 Task: Create a section Feature Frenzy and in the section, add a milestone Cloud Infrastructure as Code (IaC) Implementation in the project AutoWave
Action: Mouse moved to (545, 424)
Screenshot: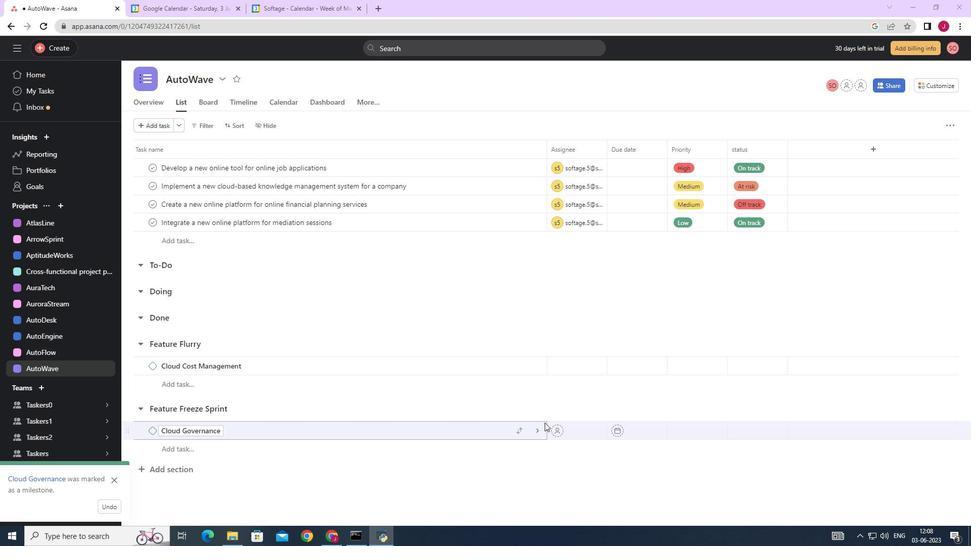 
Action: Mouse scrolled (545, 424) with delta (0, 0)
Screenshot: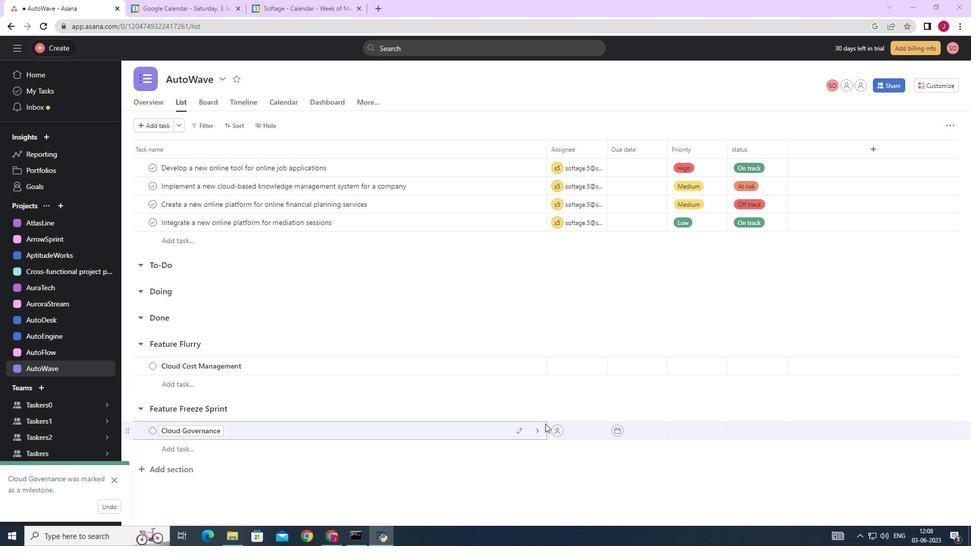 
Action: Mouse moved to (240, 429)
Screenshot: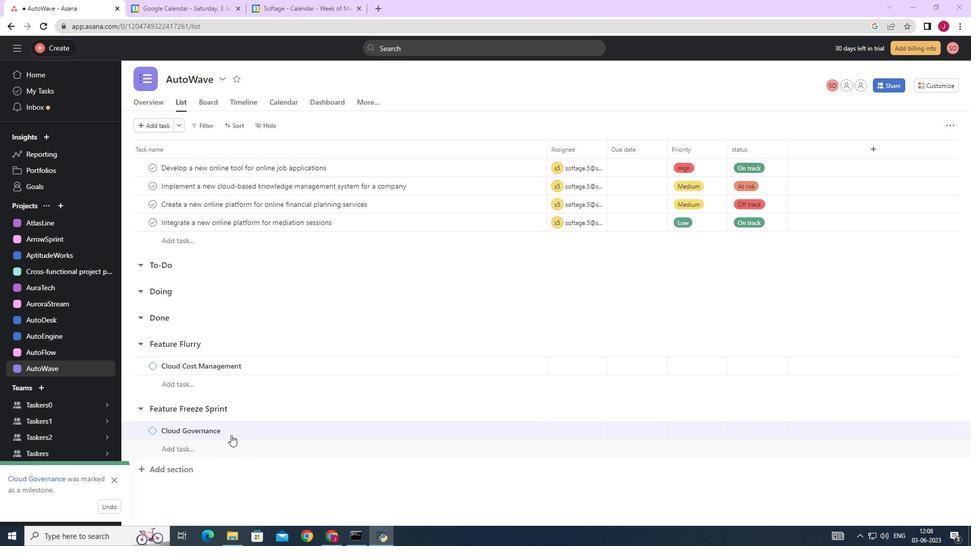 
Action: Mouse scrolled (240, 429) with delta (0, 0)
Screenshot: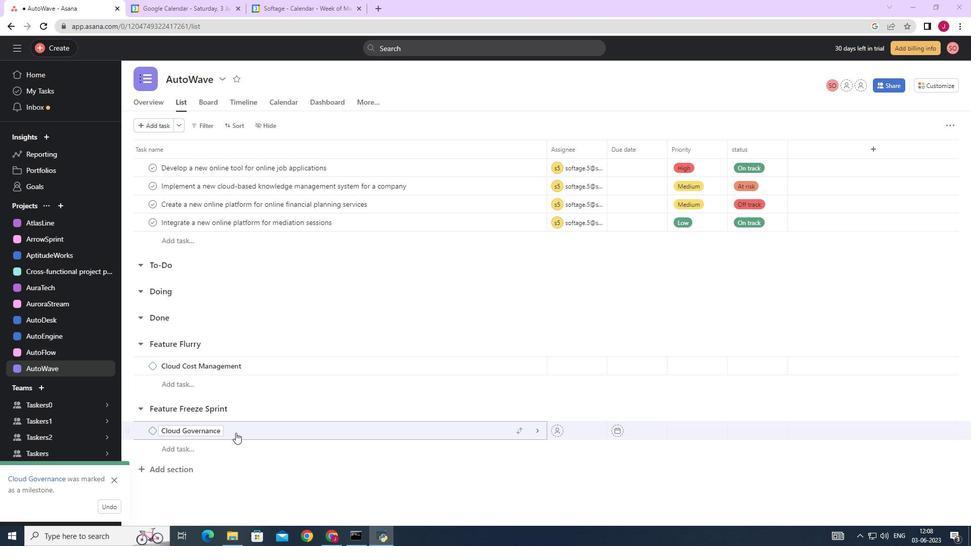 
Action: Mouse scrolled (240, 429) with delta (0, 0)
Screenshot: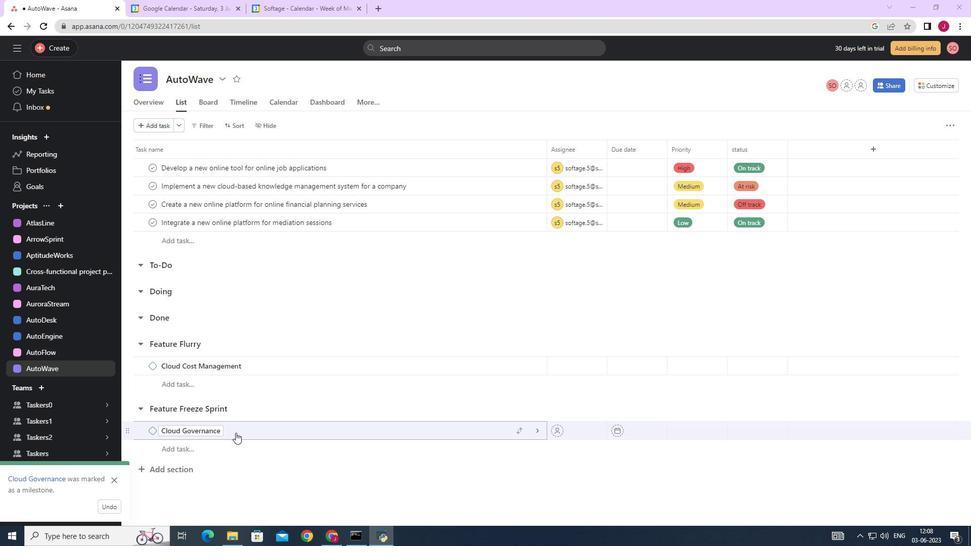 
Action: Mouse scrolled (240, 429) with delta (0, 0)
Screenshot: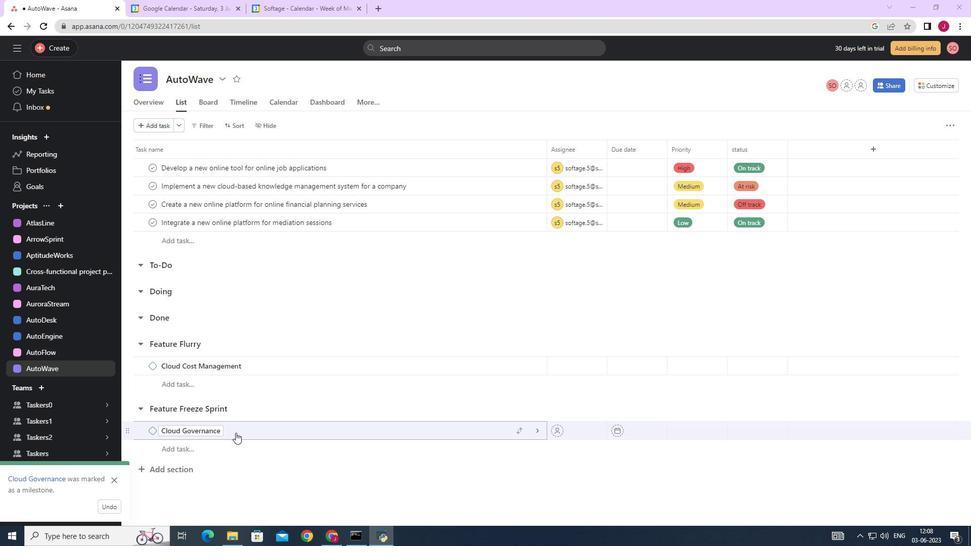 
Action: Mouse scrolled (240, 429) with delta (0, 0)
Screenshot: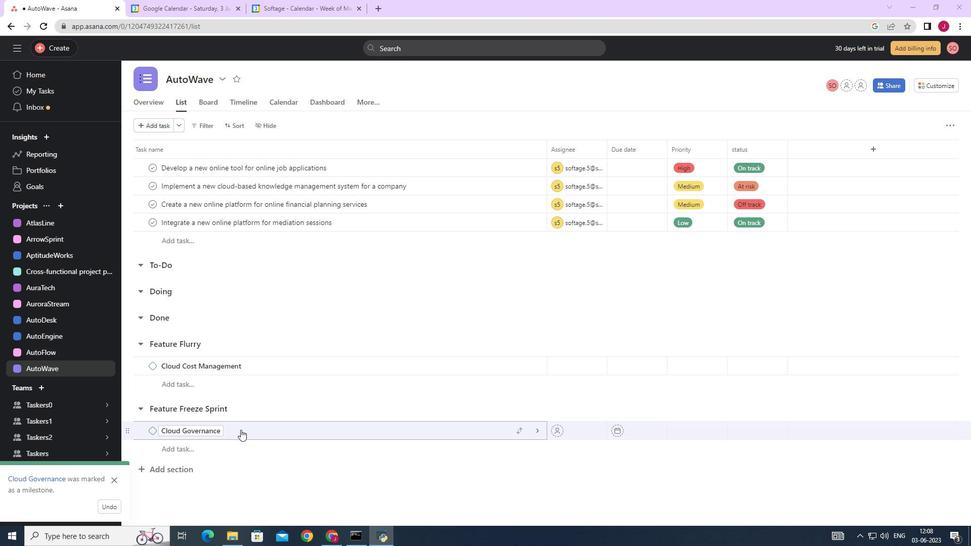
Action: Mouse moved to (171, 468)
Screenshot: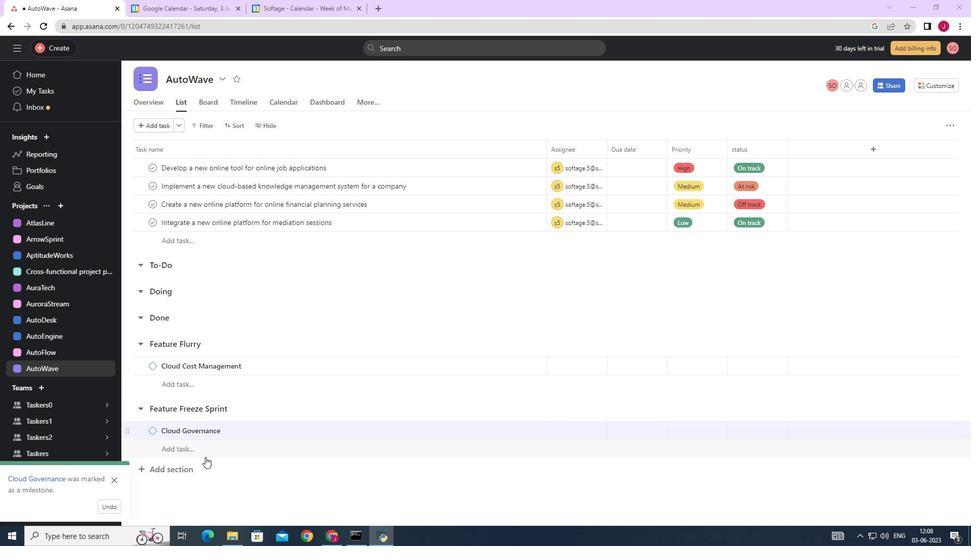 
Action: Mouse pressed left at (171, 468)
Screenshot: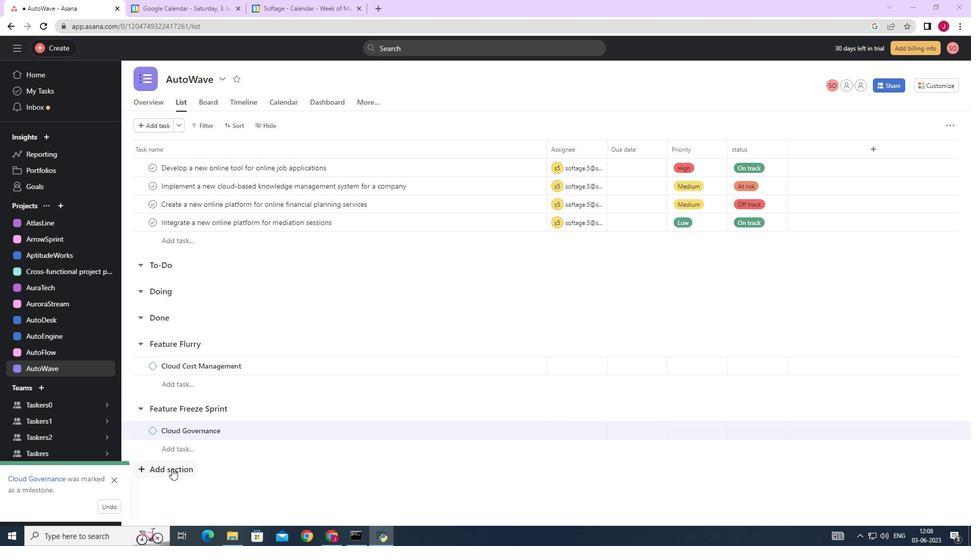 
Action: Mouse moved to (184, 460)
Screenshot: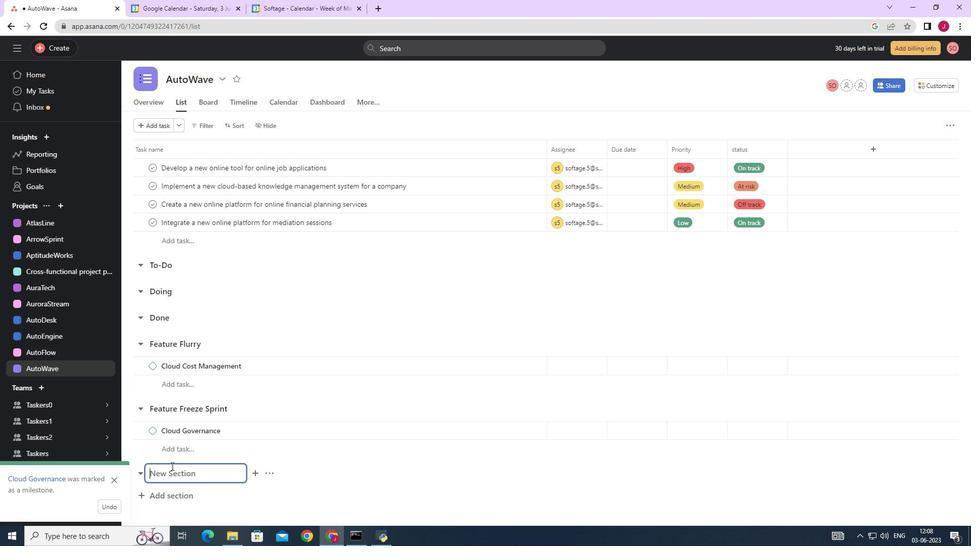
Action: Mouse scrolled (184, 460) with delta (0, 0)
Screenshot: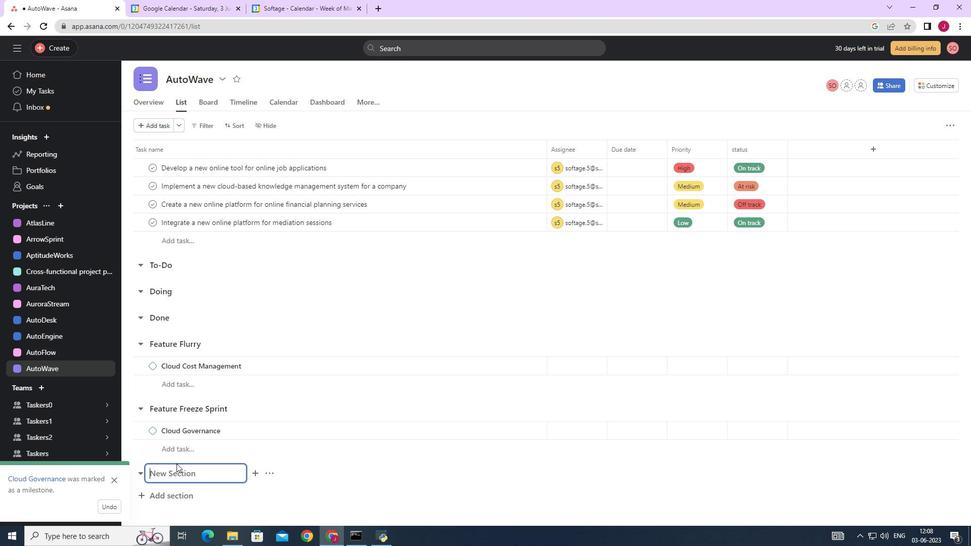 
Action: Mouse scrolled (184, 460) with delta (0, 0)
Screenshot: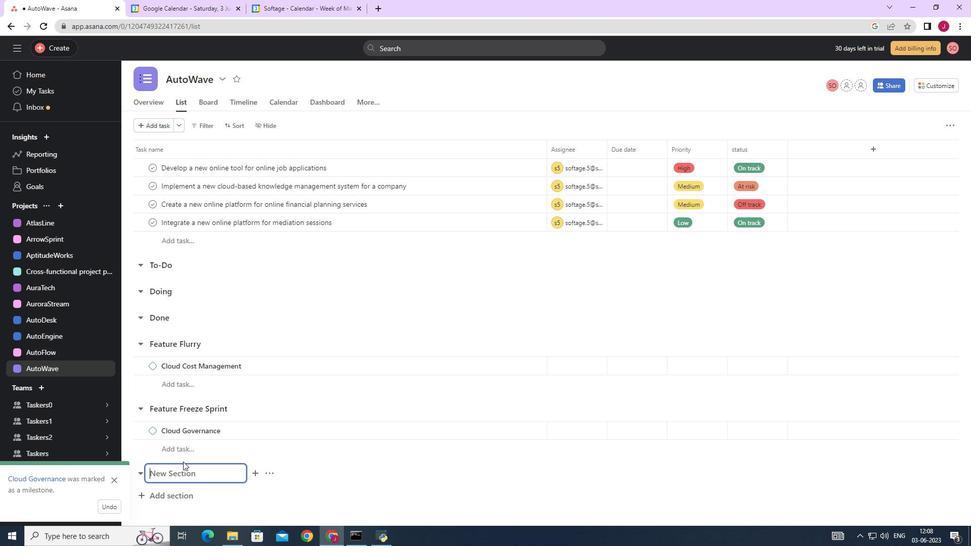 
Action: Mouse scrolled (184, 460) with delta (0, 0)
Screenshot: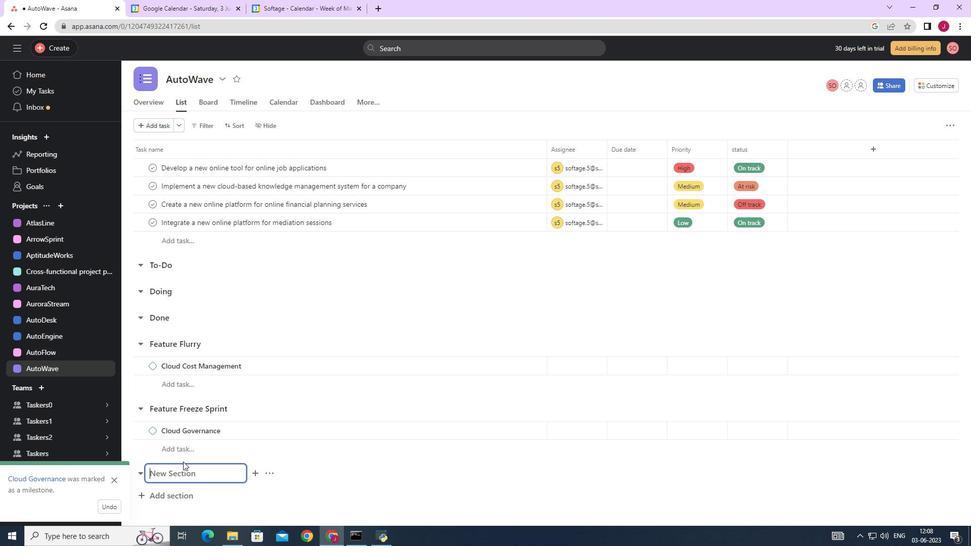 
Action: Mouse scrolled (184, 460) with delta (0, 0)
Screenshot: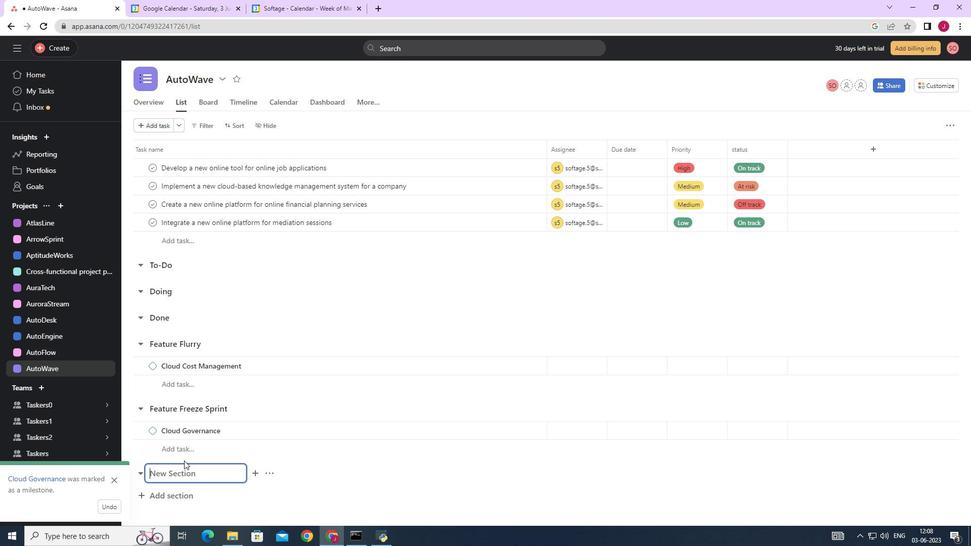 
Action: Mouse scrolled (184, 460) with delta (0, 0)
Screenshot: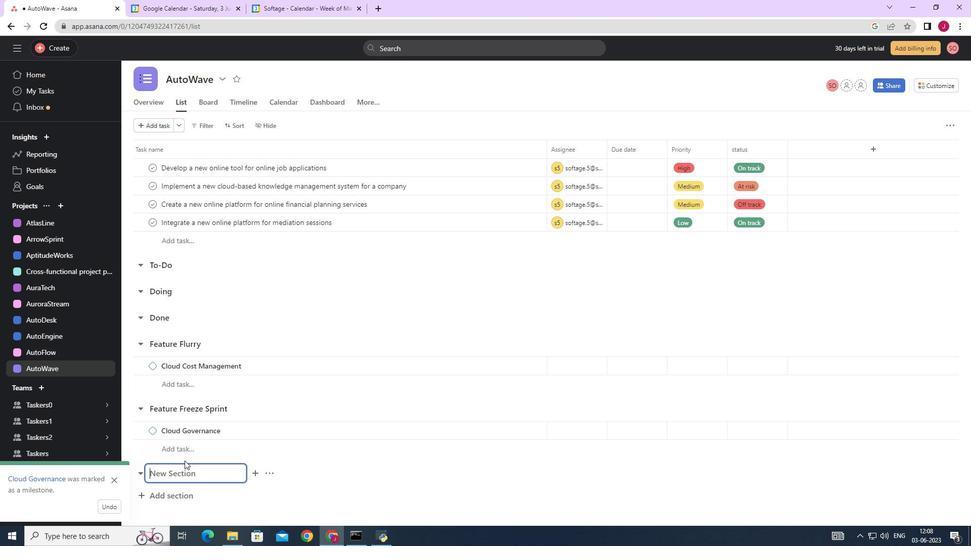 
Action: Mouse moved to (188, 469)
Screenshot: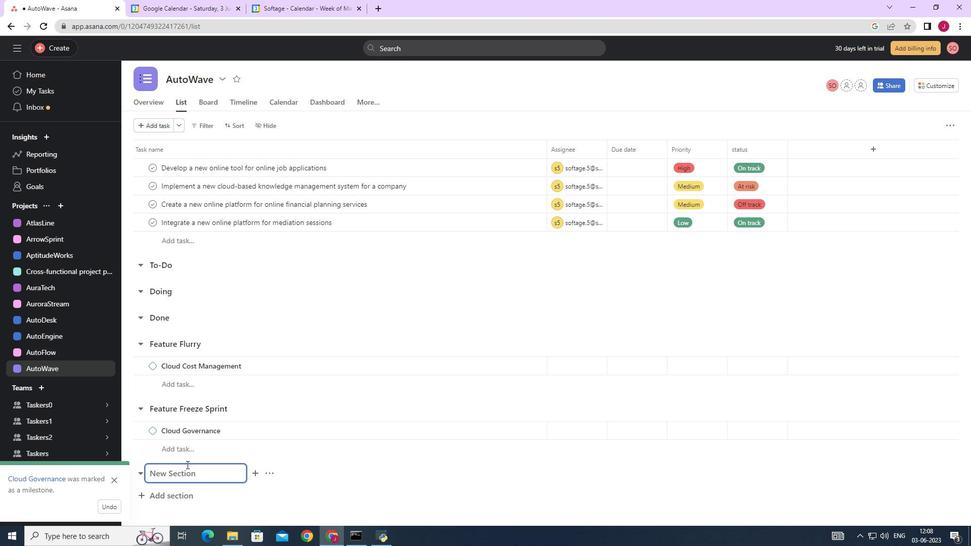
Action: Mouse pressed left at (188, 469)
Screenshot: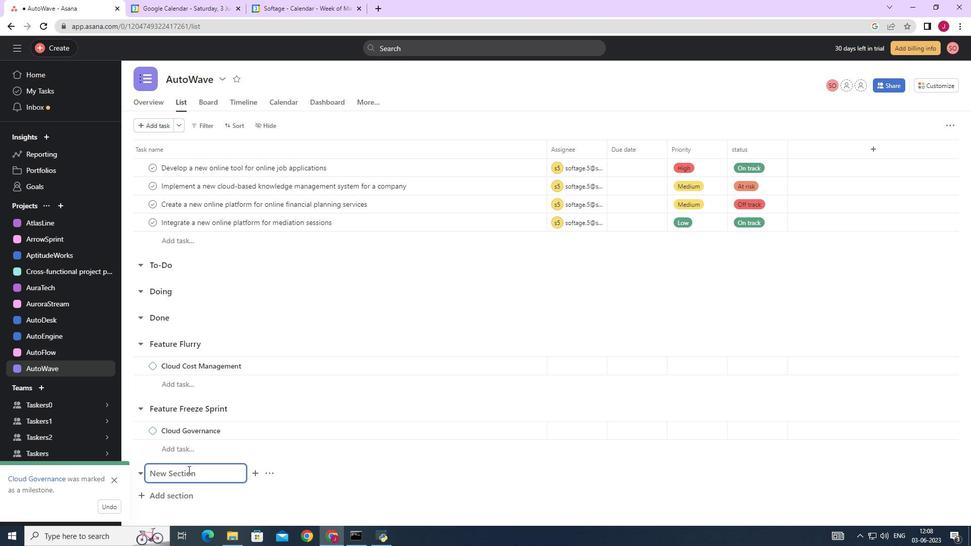 
Action: Mouse moved to (188, 469)
Screenshot: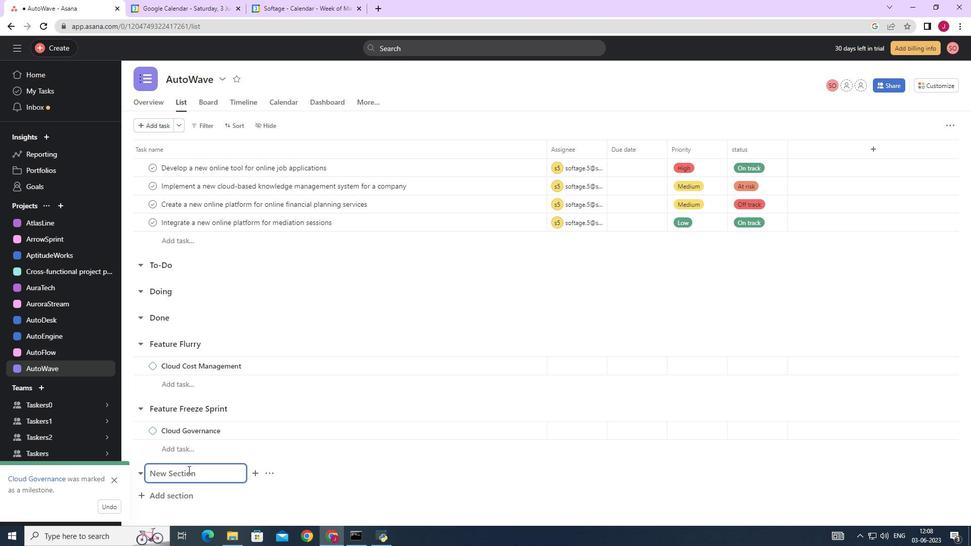 
Action: Key pressed <Key.caps_lock>F<Key.caps_lock>eature<Key.space><Key.caps_lock>F<Key.caps_lock>renzy<Key.space><Key.enter><Key.caps_lock>C<Key.caps_lock>loud<Key.space><Key.caps_lock>I<Key.caps_lock>nfrastructure<Key.space>as<Key.space><Key.caps_lock>C<Key.caps_lock>ode<Key.space><Key.shift_r><Key.shift_r><Key.shift_r><Key.shift_r><Key.shift_r><Key.shift_r><Key.shift_r><Key.shift_r><Key.shift_r><Key.shift_r><Key.shift_r><Key.shift_r><Key.shift_r><Key.shift_r><Key.shift_r><Key.shift_r><Key.shift_r><Key.shift_r><Key.shift_r><Key.shift_r>(<Key.caps_lock>I<Key.caps_lock>a<Key.caps_lock>S<Key.shift_r>)<Key.space><Key.backspace><Key.backspace><Key.backspace>C<Key.shift_r>)<Key.space><Key.caps_lock>i<Key.caps_lock>MP<Key.backspace><Key.backspace><Key.backspace>I<Key.caps_lock>mplementation<Key.space>
Screenshot: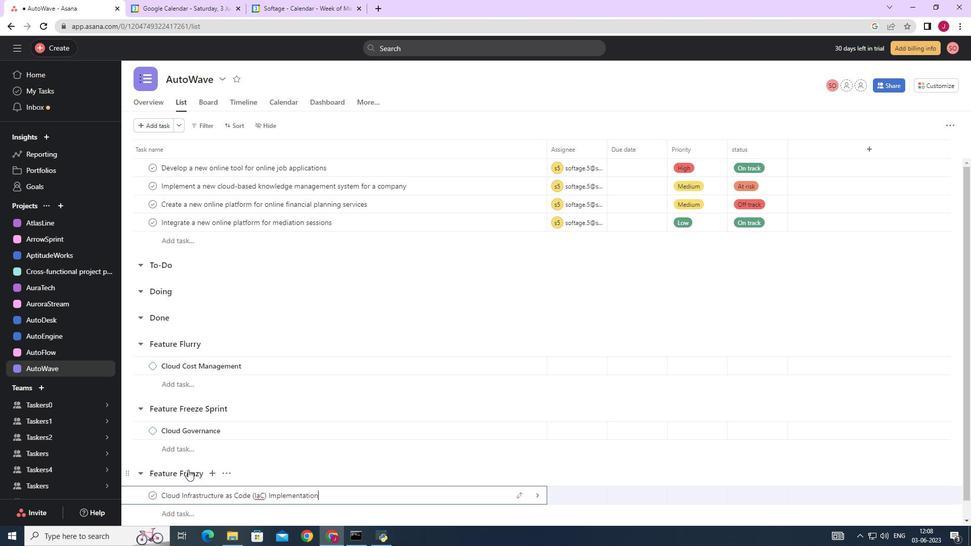 
Action: Mouse moved to (539, 495)
Screenshot: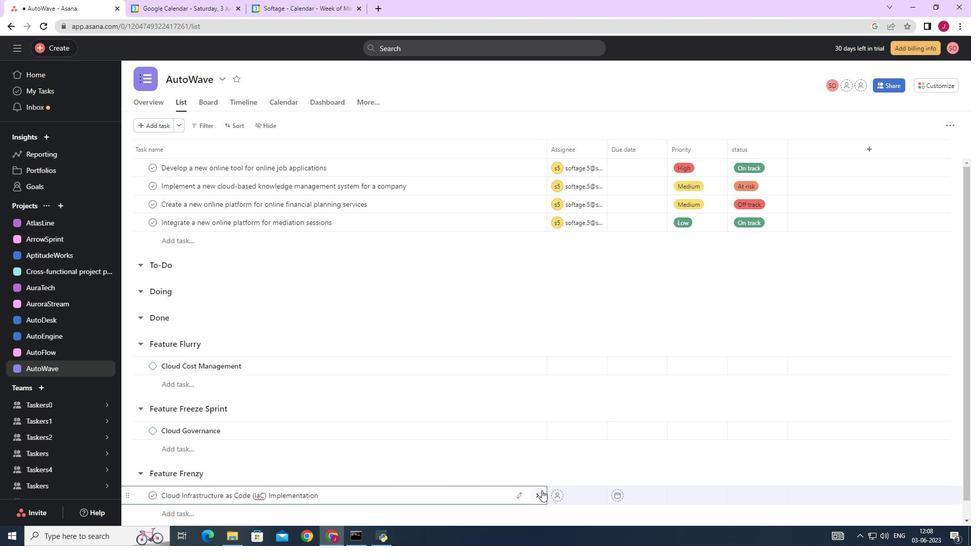 
Action: Mouse pressed left at (539, 495)
Screenshot: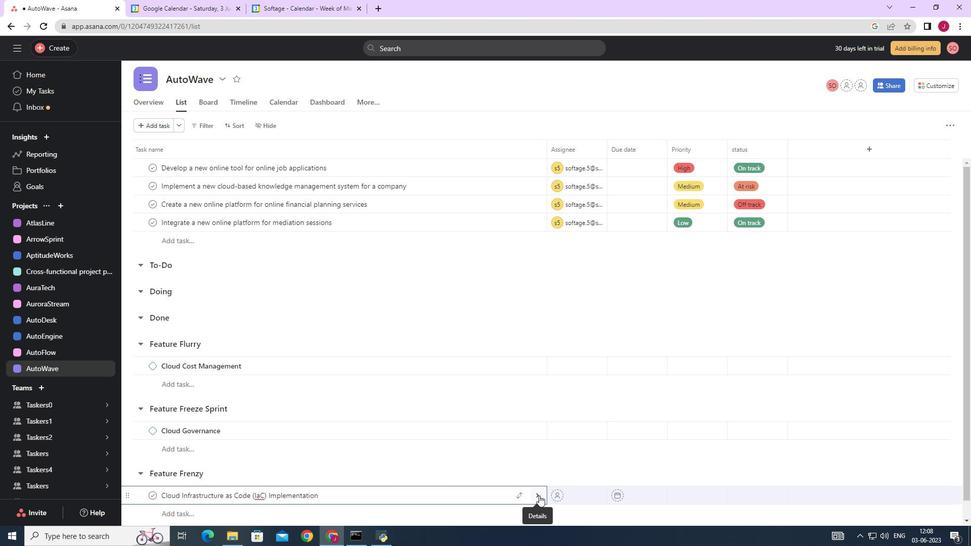 
Action: Mouse moved to (935, 123)
Screenshot: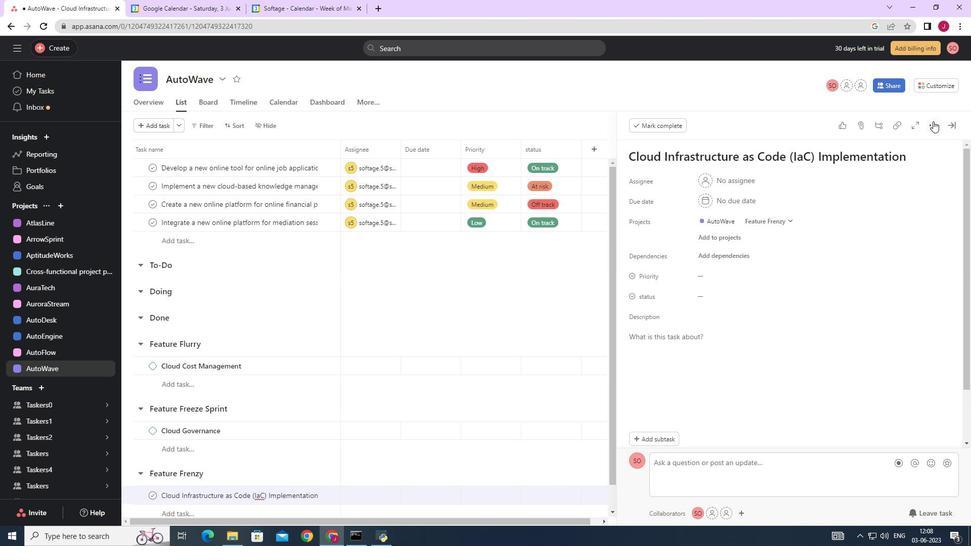 
Action: Mouse pressed left at (935, 123)
Screenshot: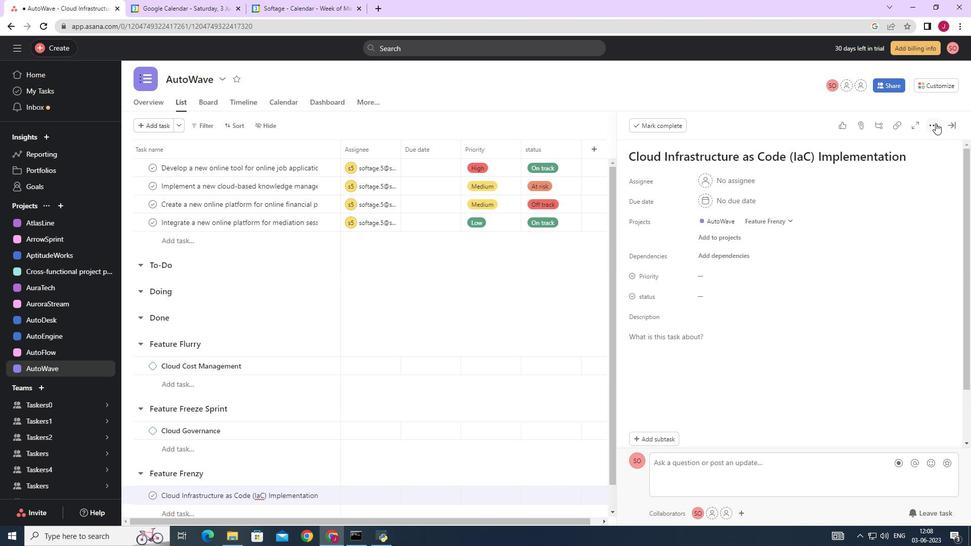 
Action: Mouse moved to (856, 164)
Screenshot: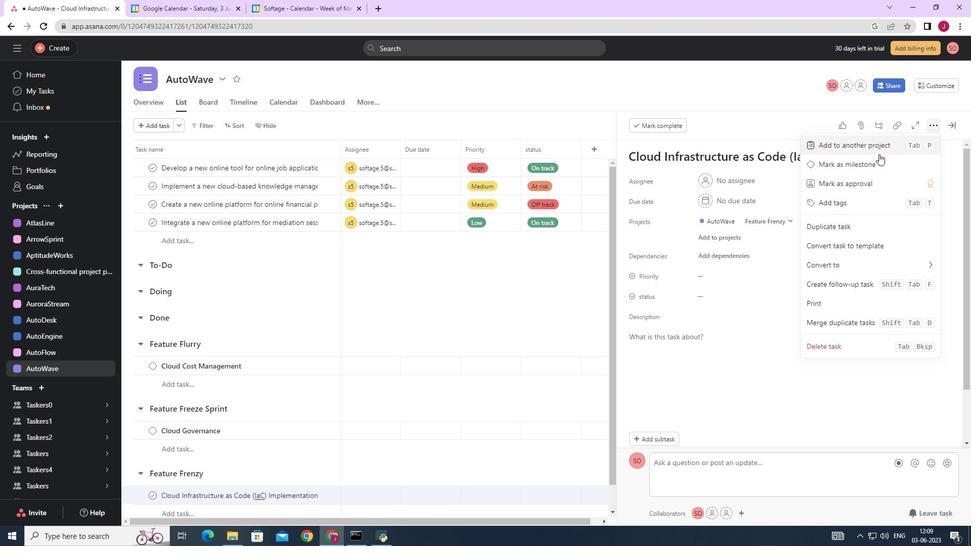 
Action: Mouse pressed left at (856, 164)
Screenshot: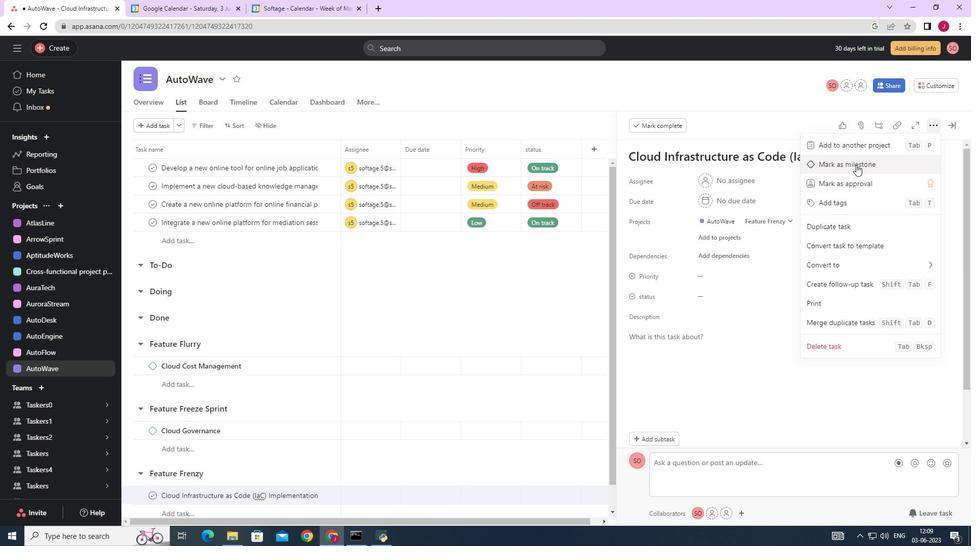 
Action: Mouse moved to (953, 125)
Screenshot: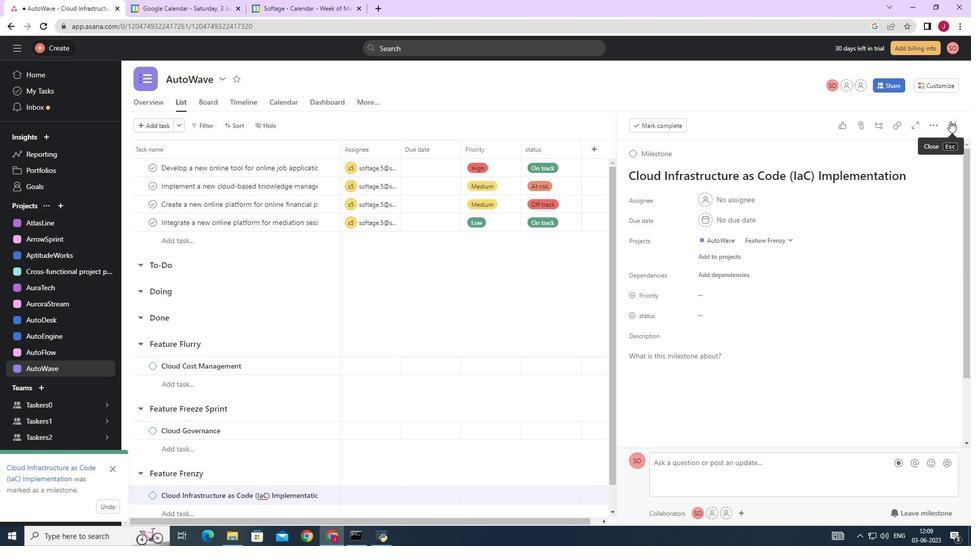 
Action: Mouse pressed left at (953, 125)
Screenshot: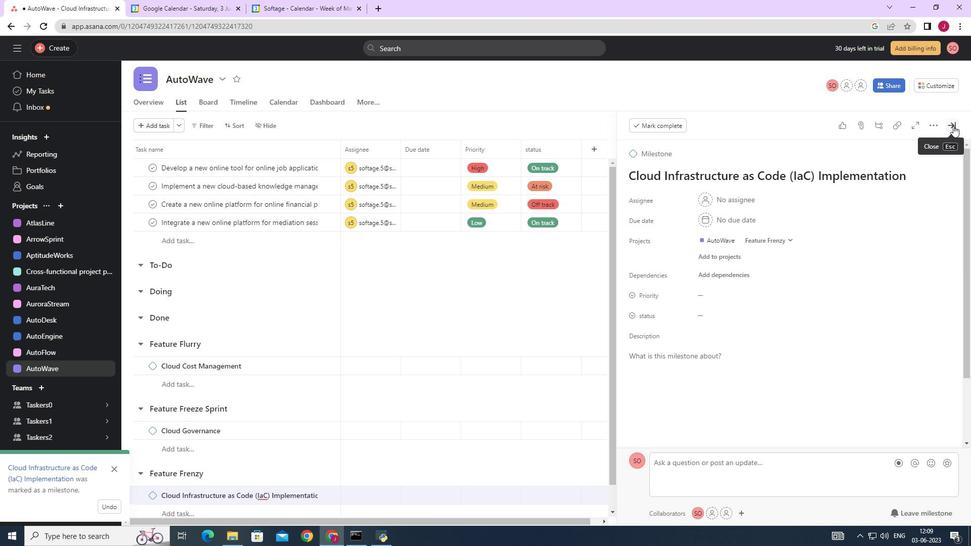 
Action: Mouse moved to (928, 132)
Screenshot: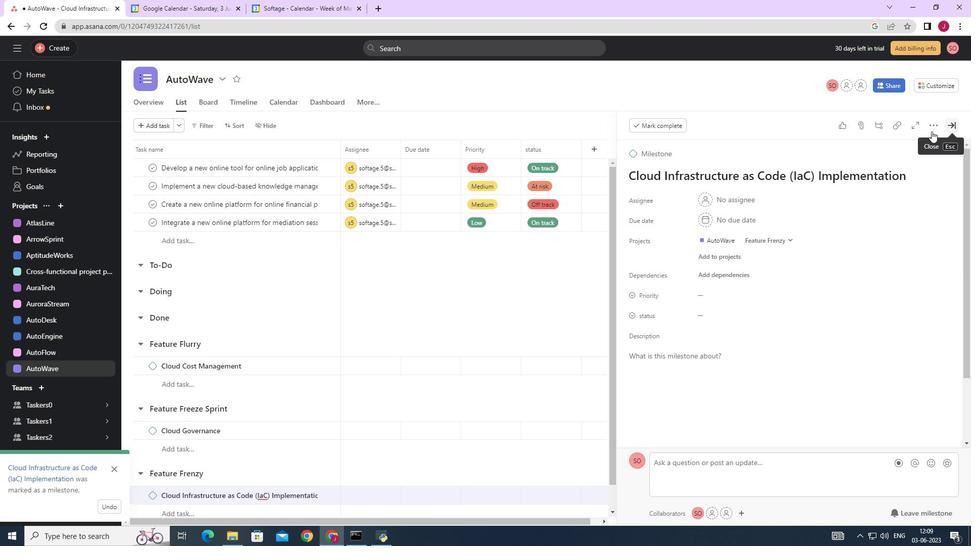 
